 Task: Create in the project ChasePlan in Backlog an issue 'Implement a new feature to allow for virtual assistants or personal digital assistants', assign it to team member softage.4@softage.net and change the status to IN PROGRESS. Create in the project ChasePlan in Backlog an issue 'Address issues related to system accessibility for users with hearing impairments', assign it to team member softage.1@softage.net and change the status to IN PROGRESS
Action: Mouse moved to (181, 55)
Screenshot: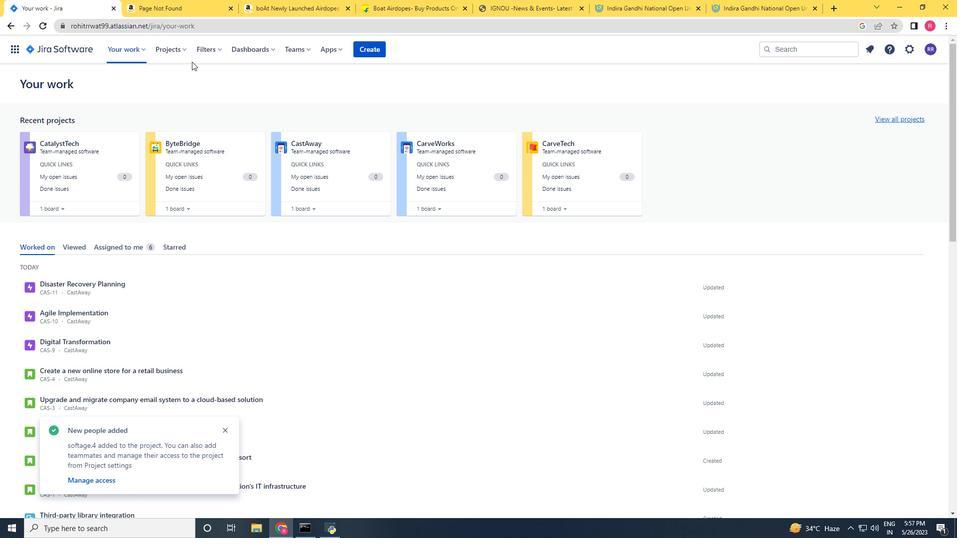 
Action: Mouse pressed left at (181, 55)
Screenshot: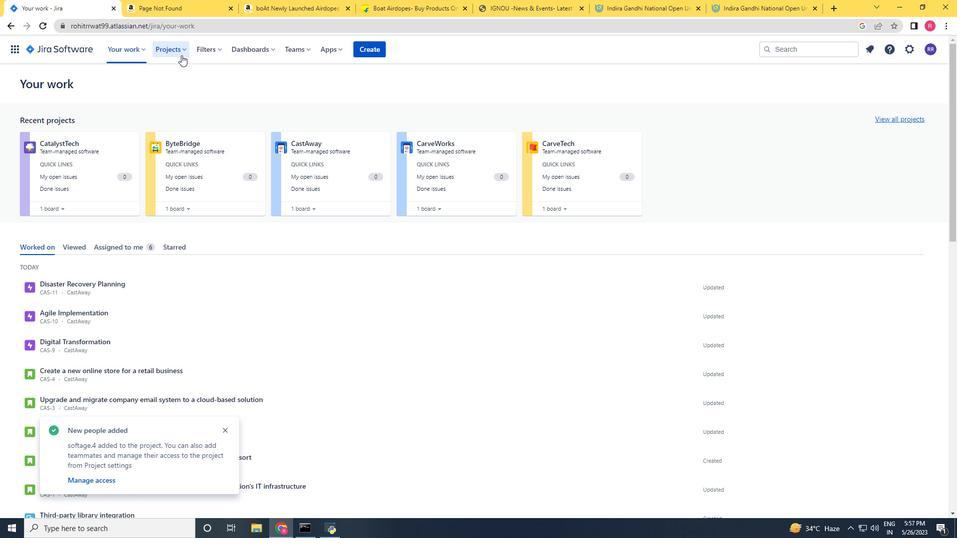 
Action: Mouse moved to (191, 90)
Screenshot: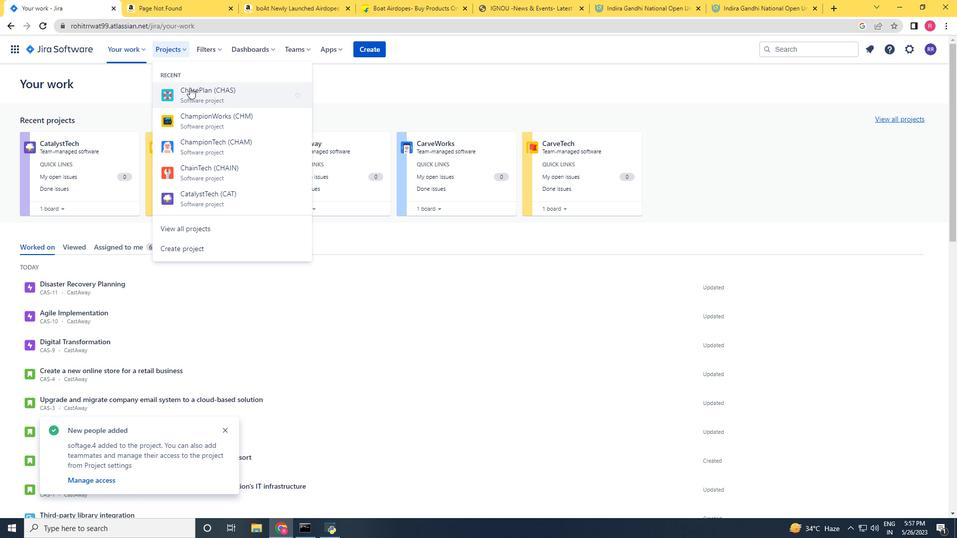
Action: Mouse pressed left at (191, 90)
Screenshot: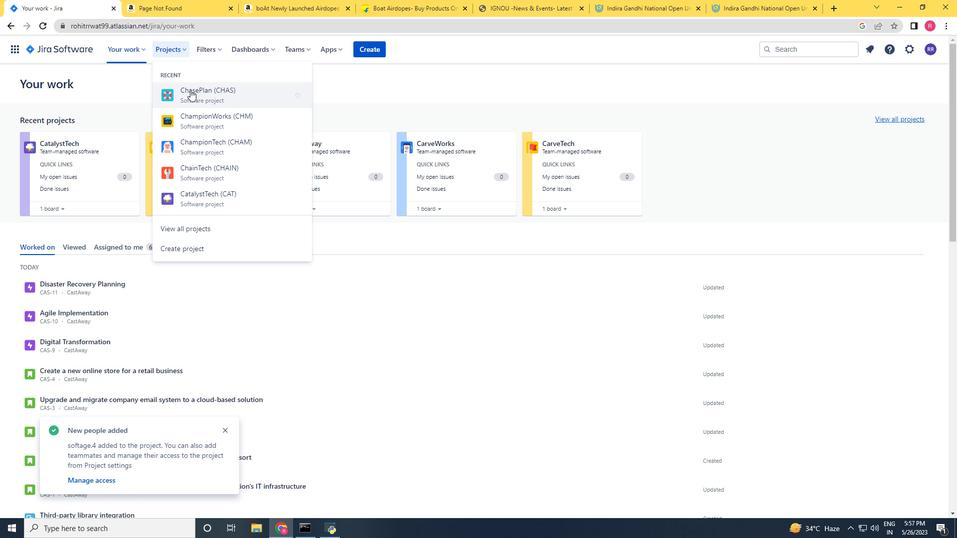 
Action: Mouse moved to (46, 156)
Screenshot: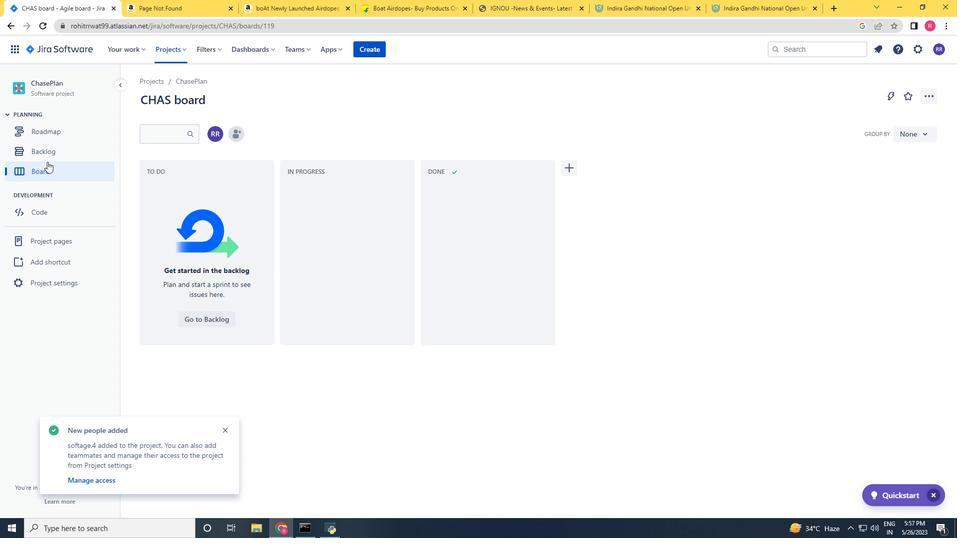 
Action: Mouse pressed left at (46, 156)
Screenshot: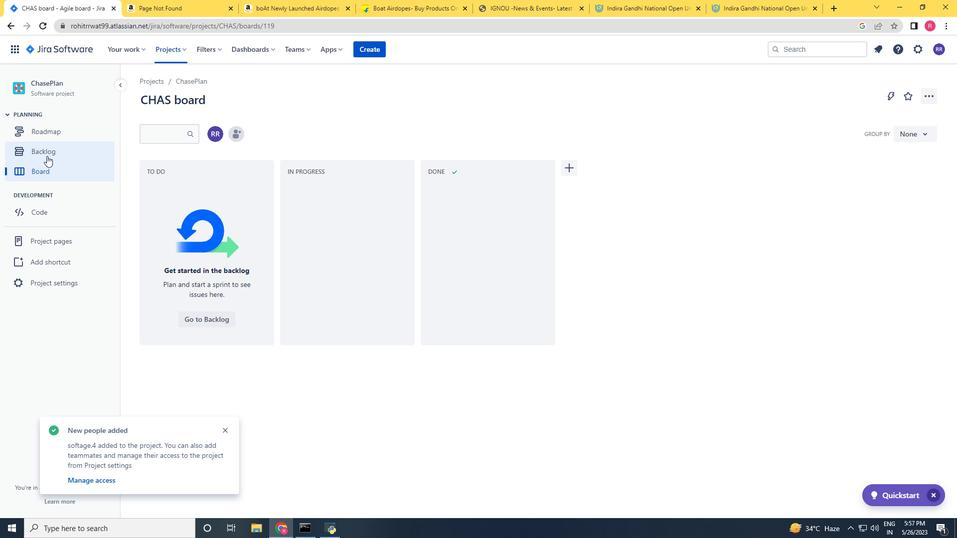 
Action: Mouse moved to (317, 367)
Screenshot: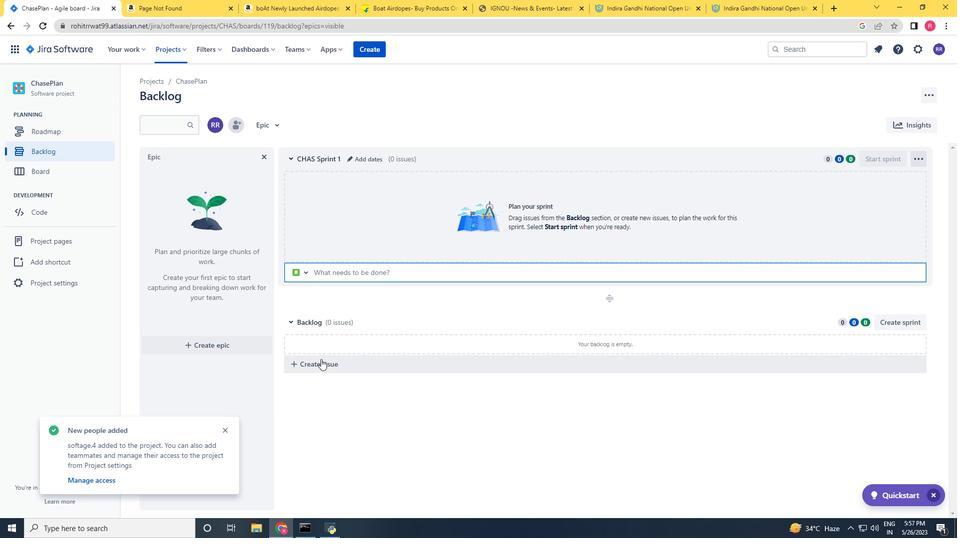 
Action: Mouse pressed left at (317, 367)
Screenshot: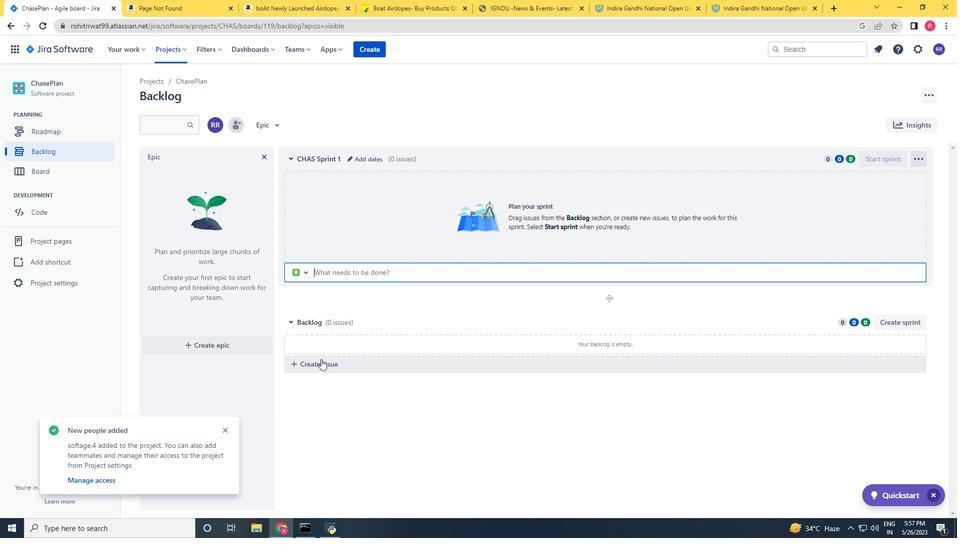 
Action: Mouse moved to (333, 351)
Screenshot: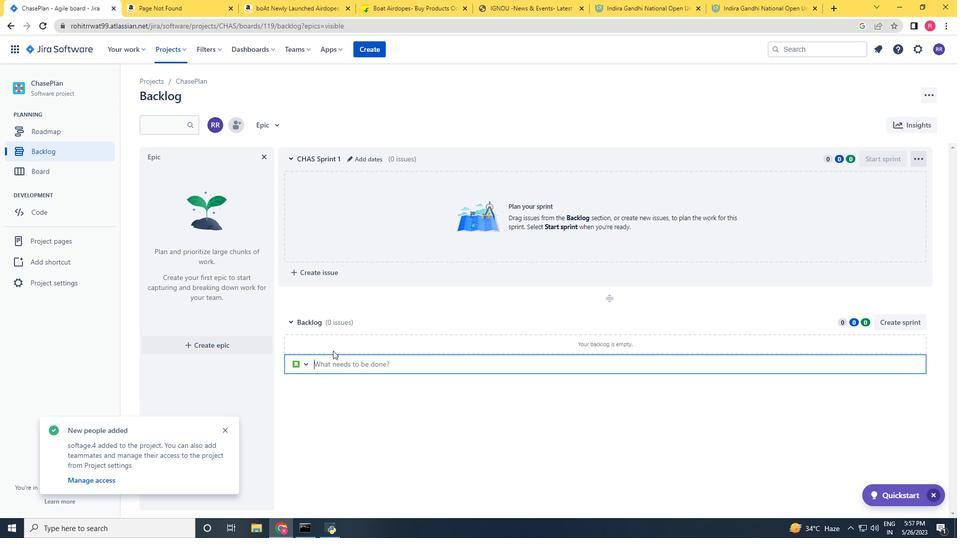 
Action: Key pressed <Key.shift>Implement<Key.space>a<Key.space>new<Key.space>feature<Key.space>to<Key.space>allow<Key.space>for<Key.space>viet<Key.backspace><Key.backspace>rtual<Key.space>assistants<Key.space>or<Key.space>personal<Key.space>digital<Key.space>sa<Key.backspace><Key.backspace>assistans
Screenshot: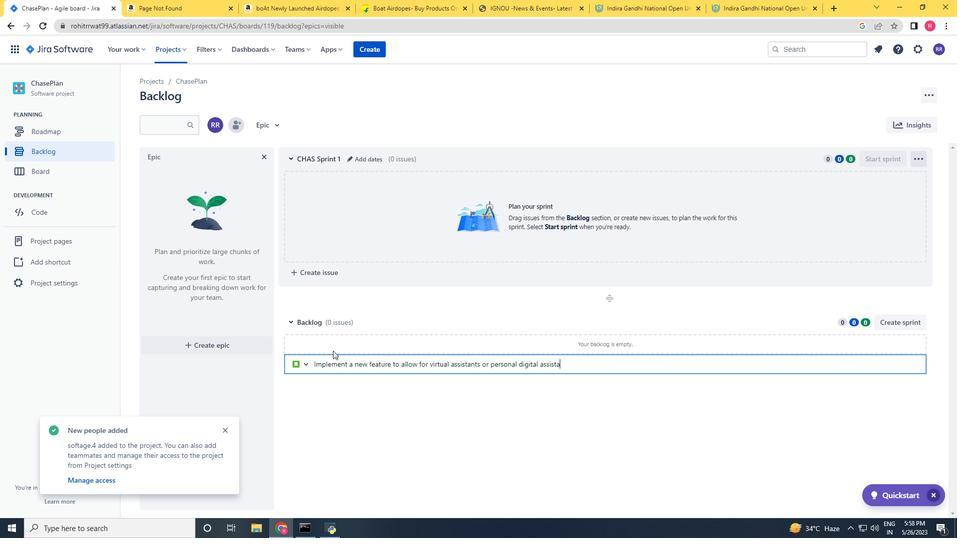 
Action: Mouse moved to (478, 351)
Screenshot: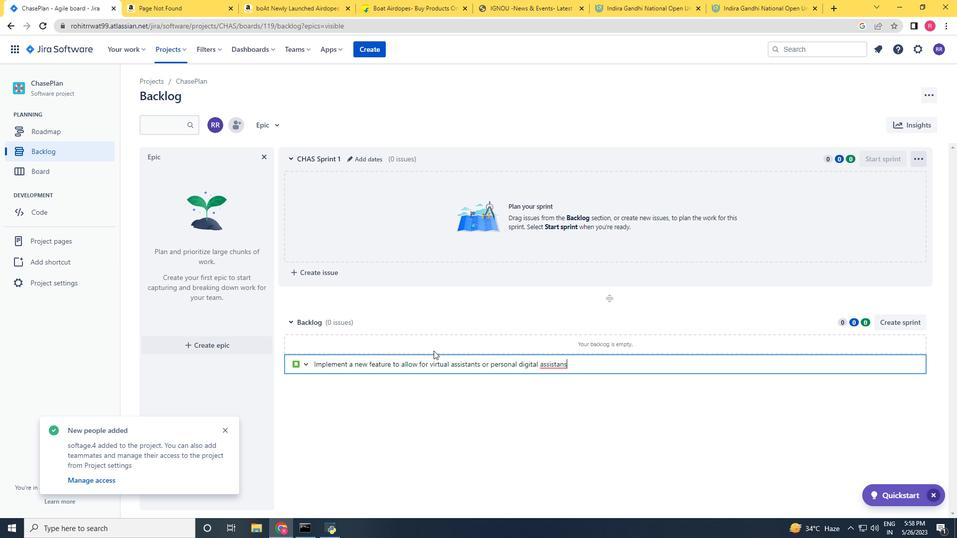 
Action: Key pressed <Key.backspace>ts
Screenshot: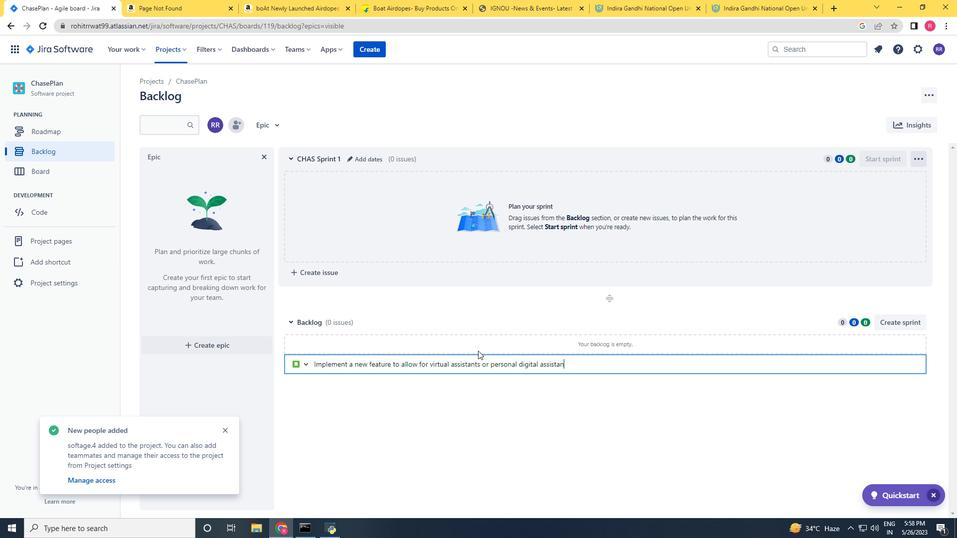 
Action: Mouse moved to (622, 390)
Screenshot: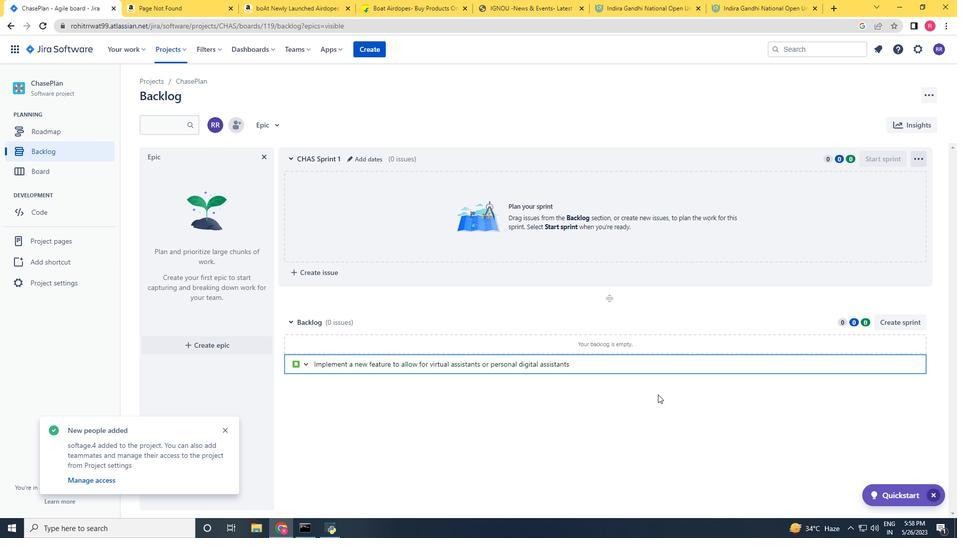 
Action: Key pressed <Key.enter>
Screenshot: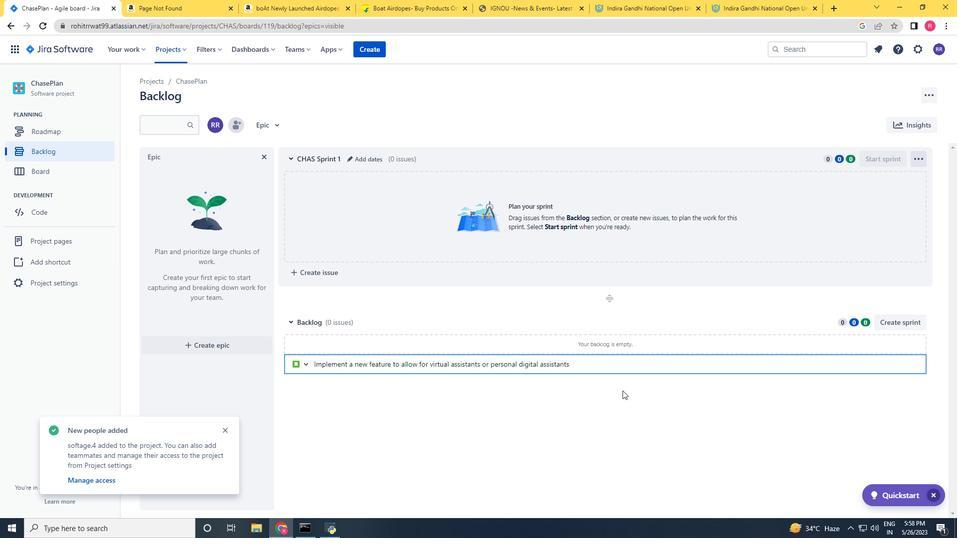 
Action: Mouse moved to (899, 346)
Screenshot: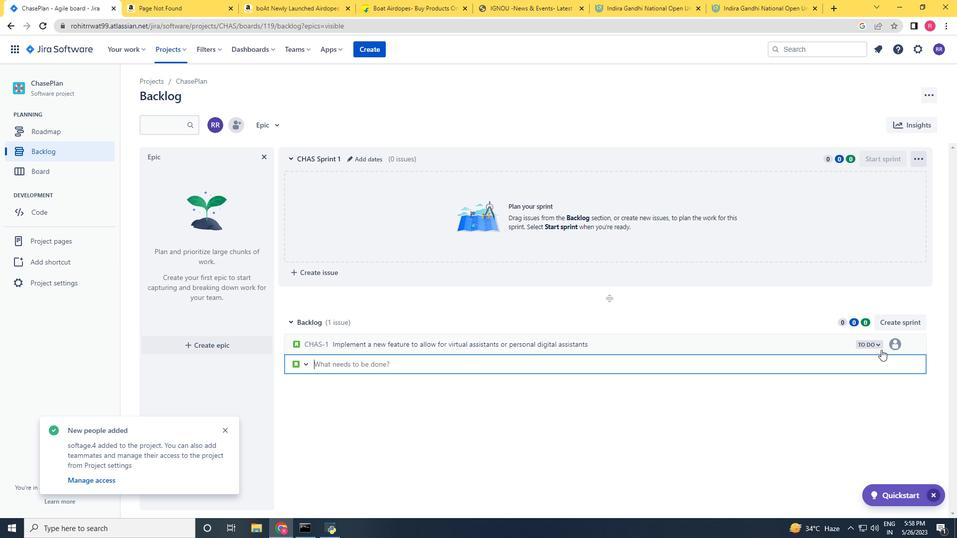 
Action: Mouse pressed left at (899, 346)
Screenshot: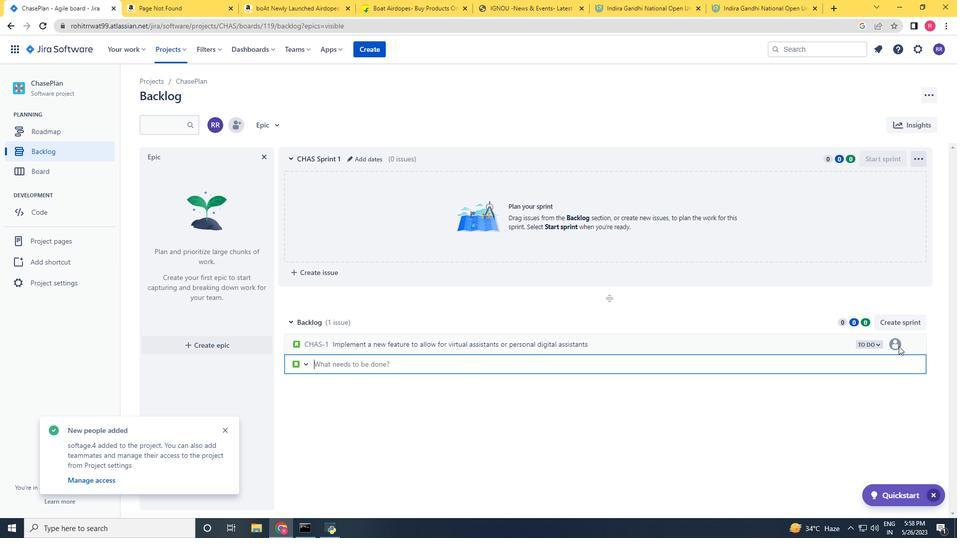 
Action: Mouse moved to (897, 345)
Screenshot: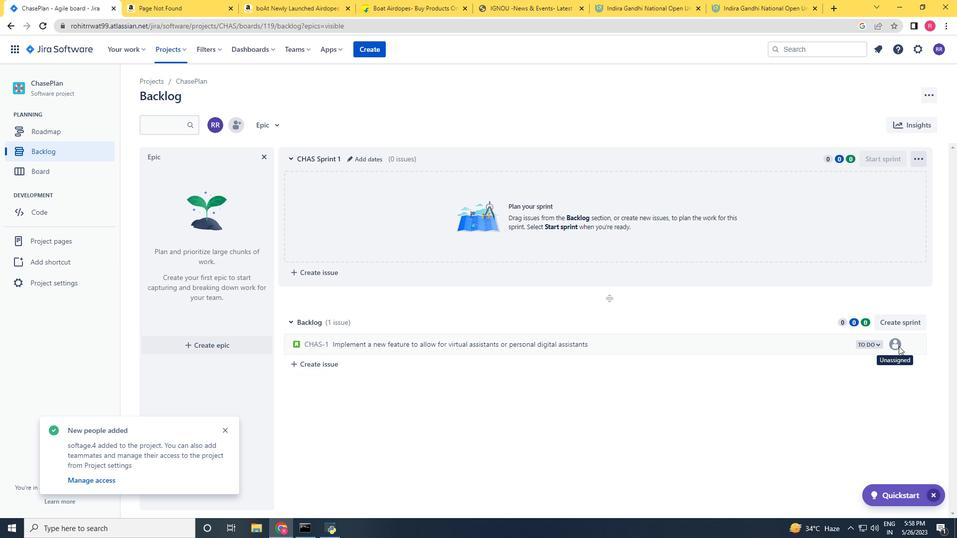 
Action: Mouse pressed left at (897, 345)
Screenshot: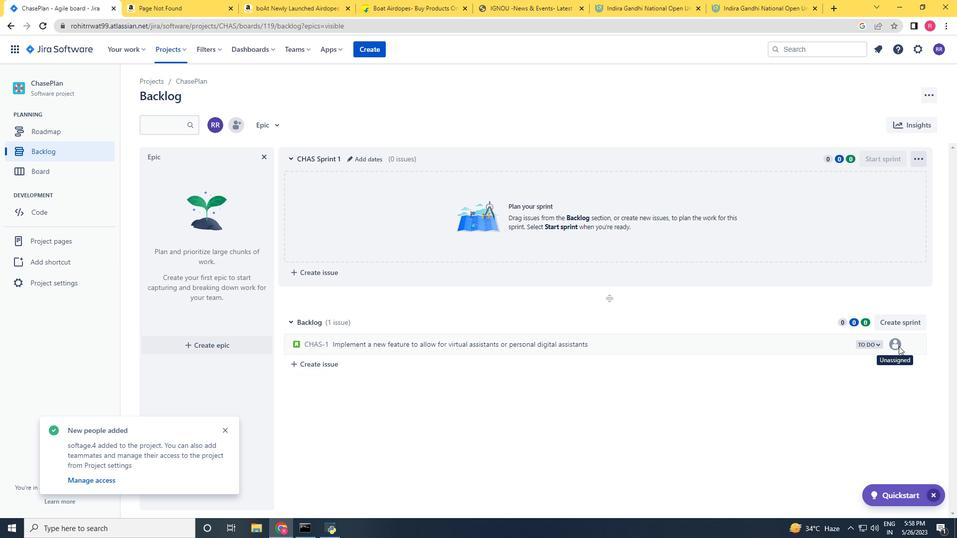 
Action: Mouse moved to (893, 344)
Screenshot: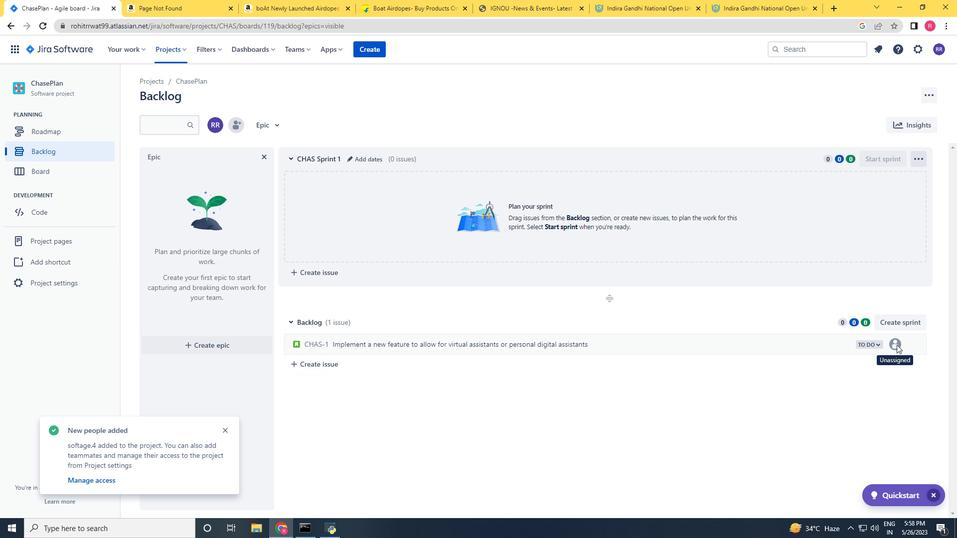
Action: Mouse pressed left at (893, 344)
Screenshot: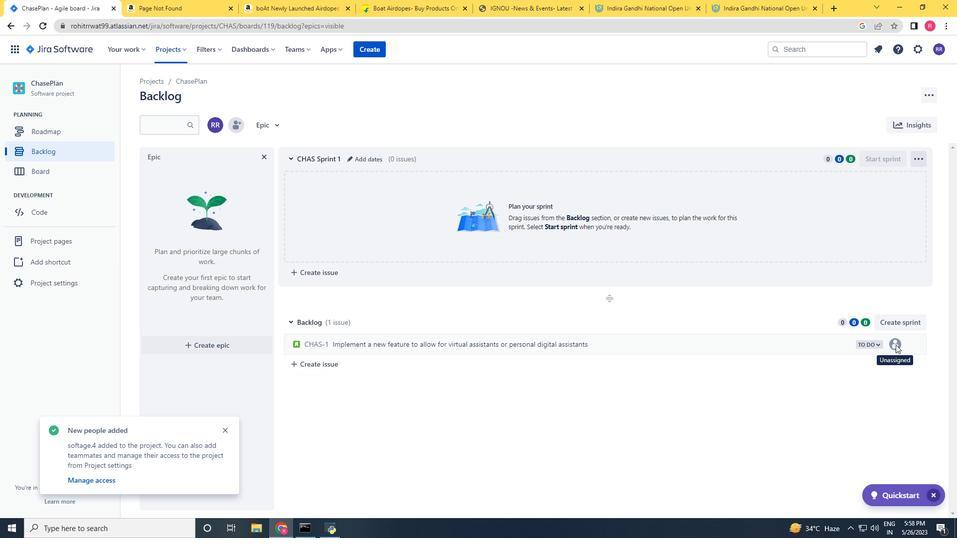 
Action: Mouse moved to (829, 348)
Screenshot: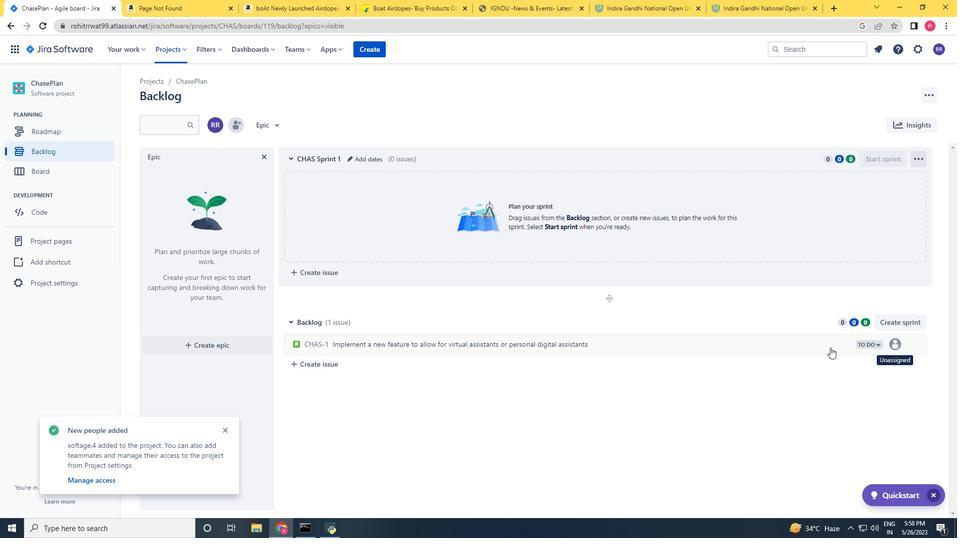 
Action: Mouse pressed left at (829, 348)
Screenshot: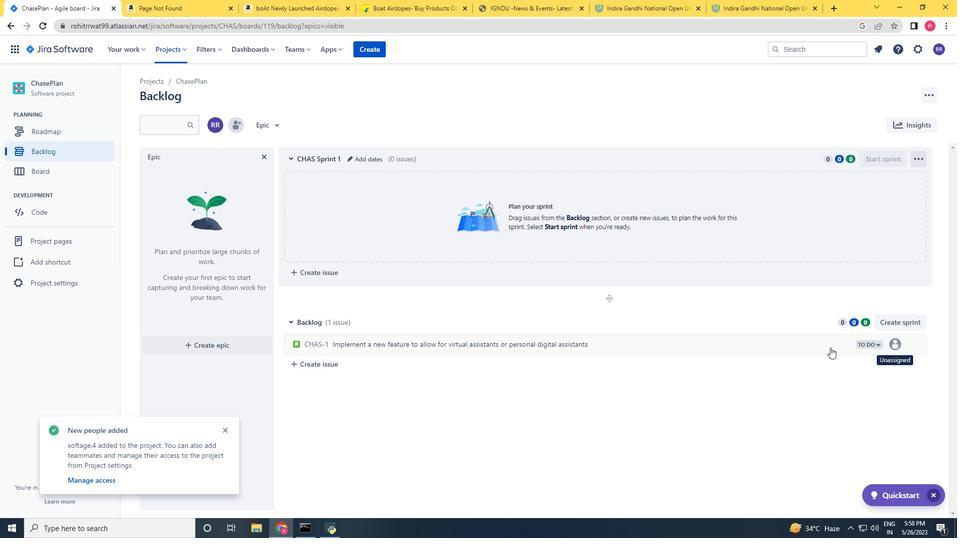 
Action: Mouse moved to (838, 341)
Screenshot: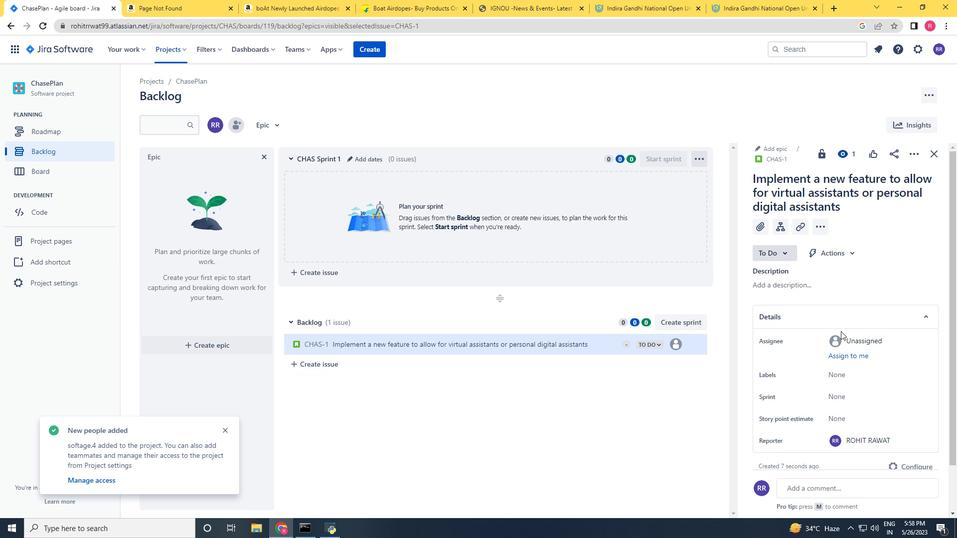 
Action: Mouse pressed left at (838, 341)
Screenshot: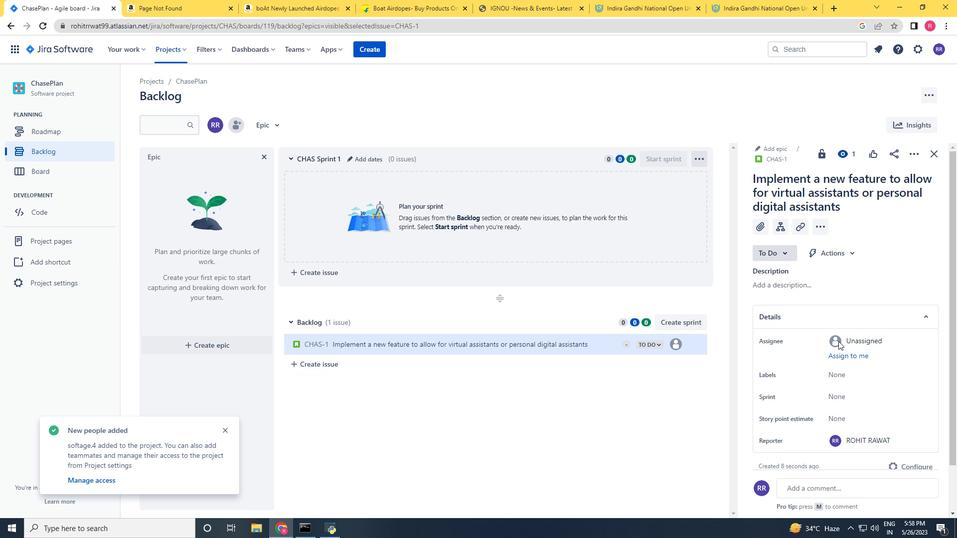
Action: Mouse pressed left at (838, 341)
Screenshot: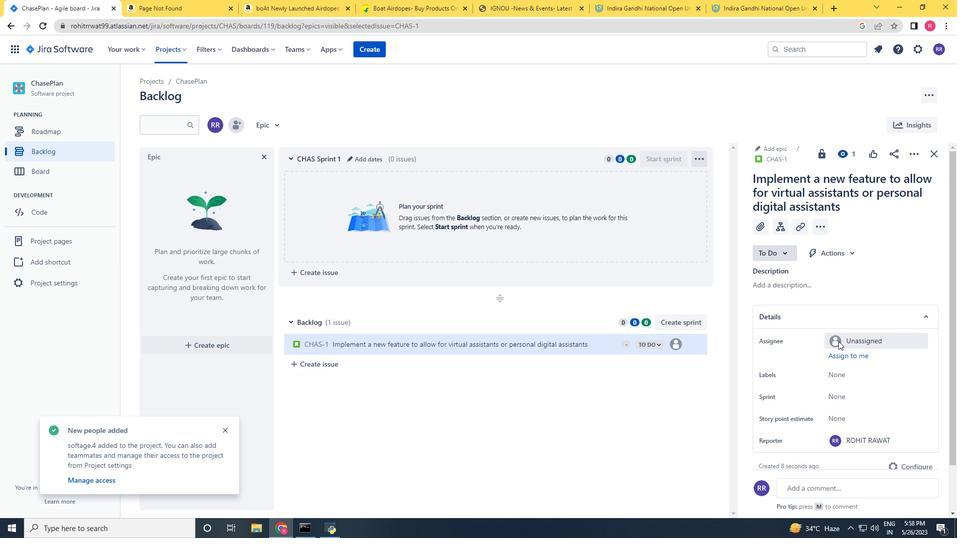
Action: Mouse moved to (834, 326)
Screenshot: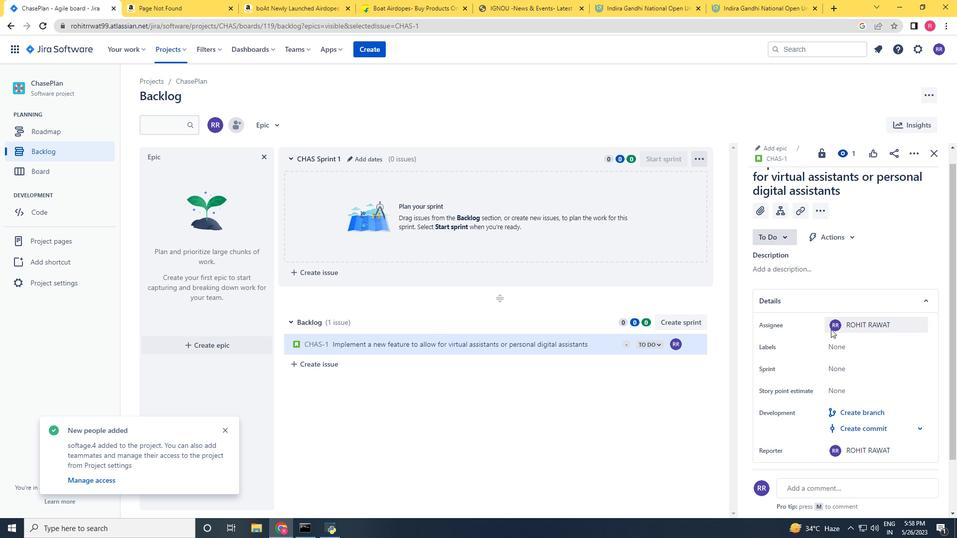 
Action: Mouse pressed left at (834, 326)
Screenshot: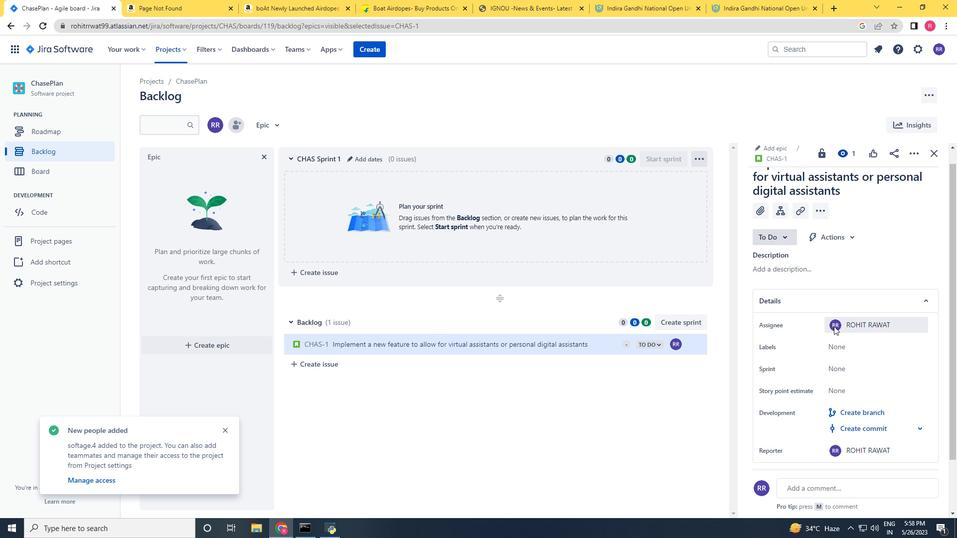 
Action: Mouse pressed left at (834, 326)
Screenshot: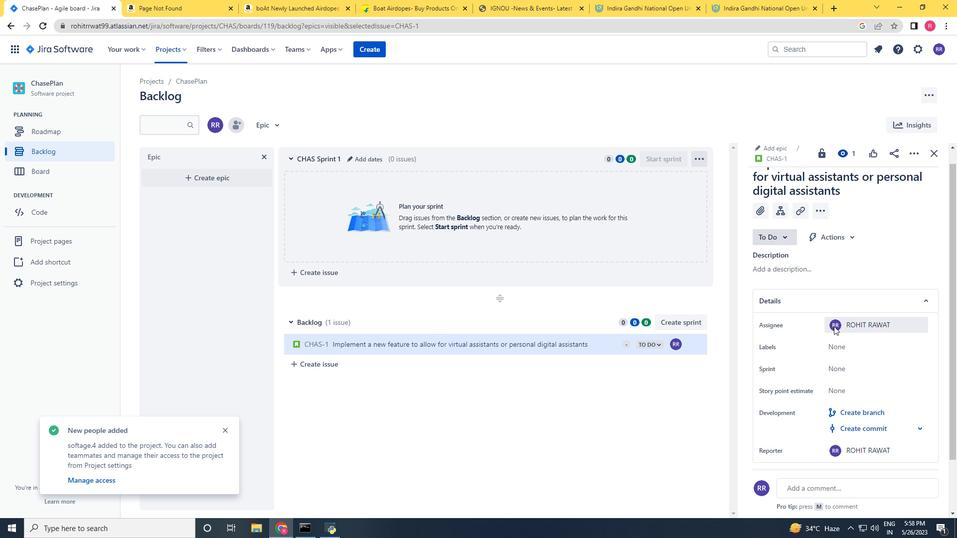 
Action: Key pressed softage.4<Key.shift_r>@softage.net
Screenshot: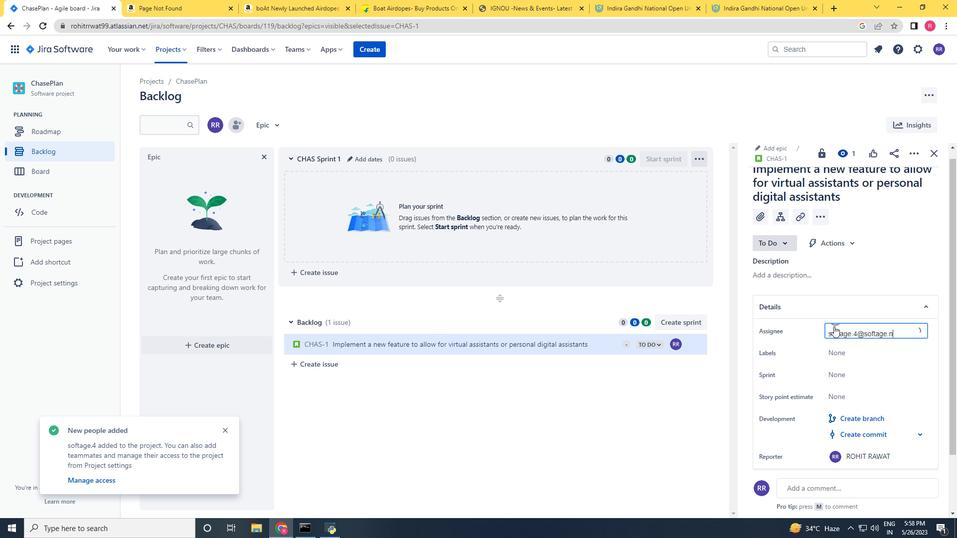 
Action: Mouse moved to (904, 333)
Screenshot: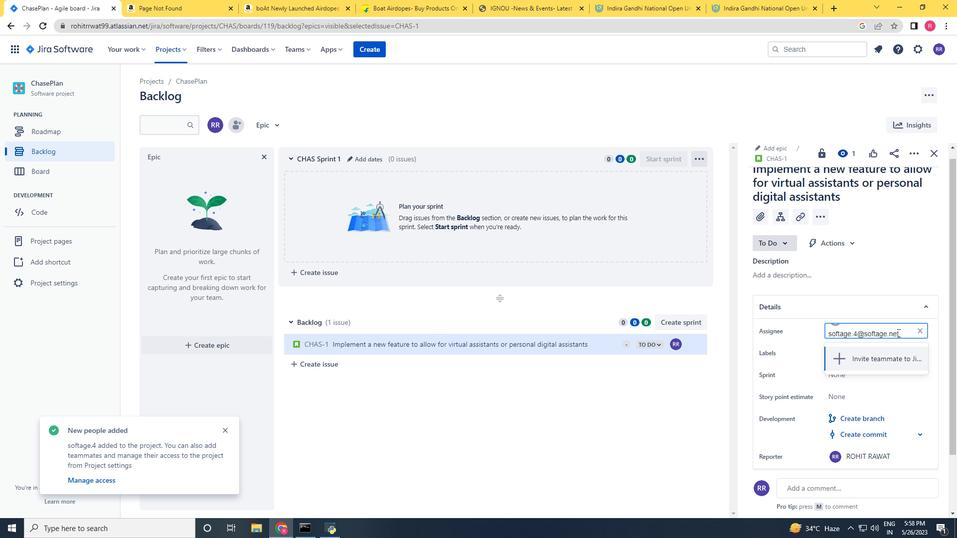 
Action: Key pressed <Key.enter>
Screenshot: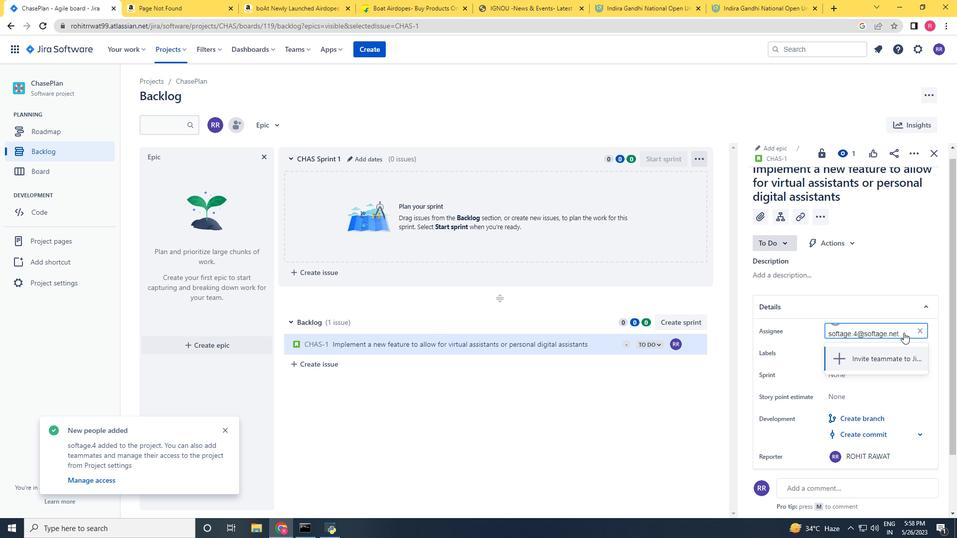 
Action: Mouse moved to (890, 342)
Screenshot: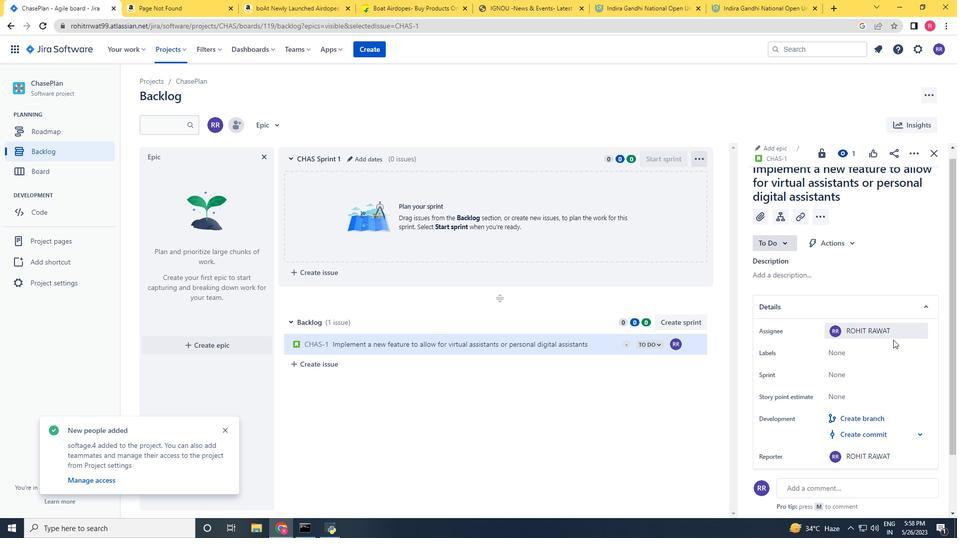 
Action: Mouse scrolled (890, 343) with delta (0, 0)
Screenshot: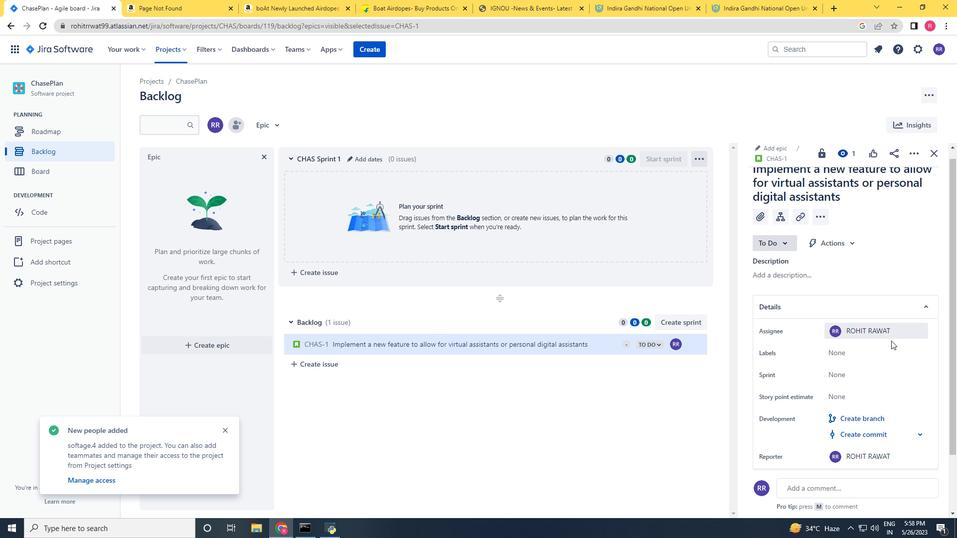 
Action: Mouse scrolled (890, 343) with delta (0, 0)
Screenshot: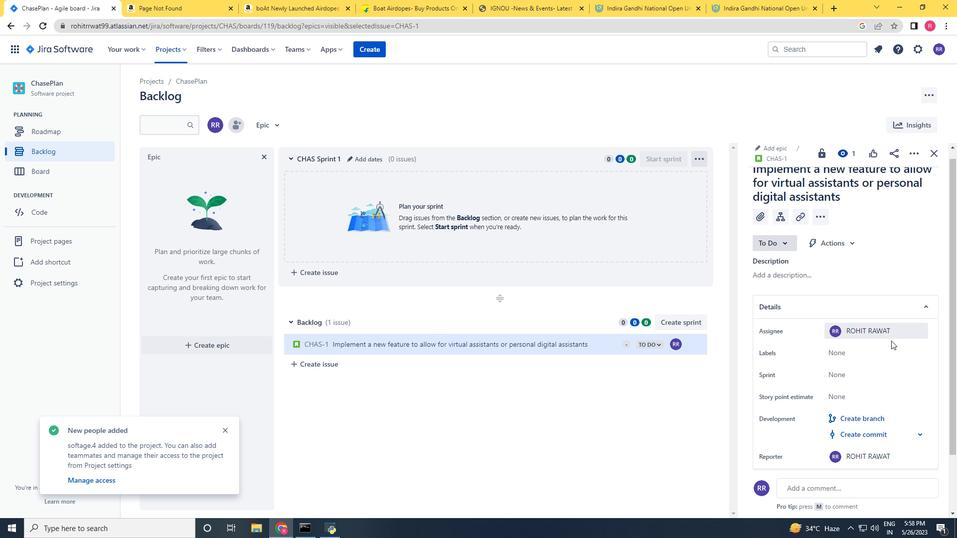 
Action: Mouse moved to (11, 53)
Screenshot: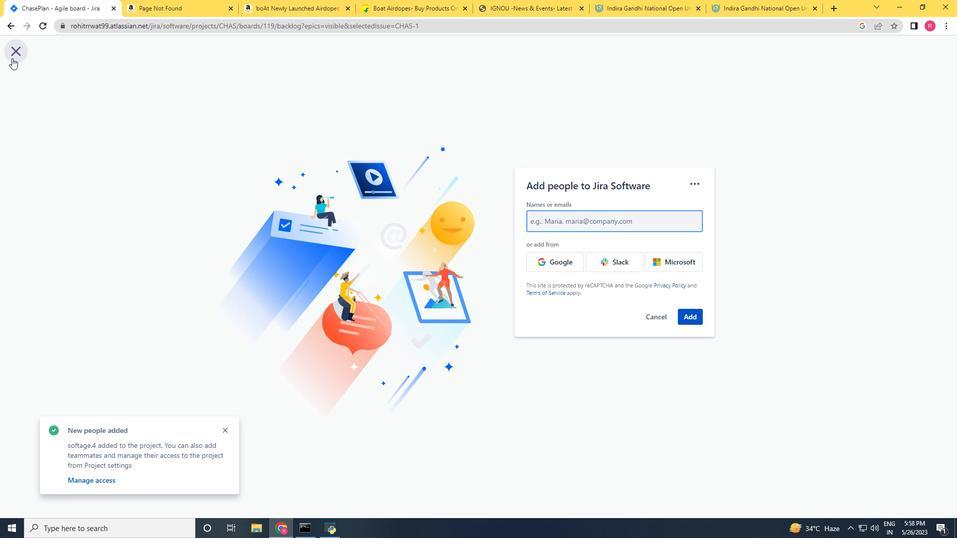 
Action: Mouse pressed left at (11, 53)
Screenshot: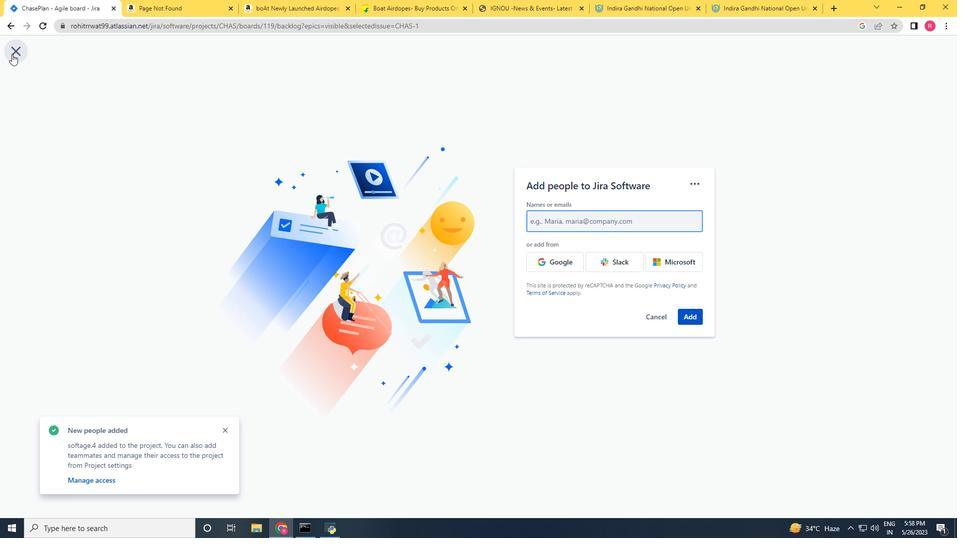 
Action: Mouse moved to (940, 148)
Screenshot: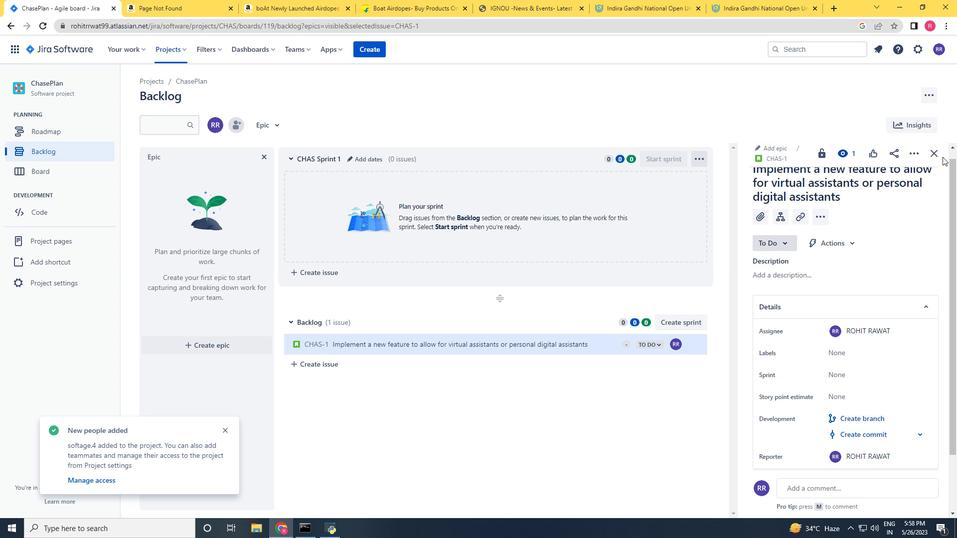 
Action: Mouse pressed left at (940, 148)
Screenshot: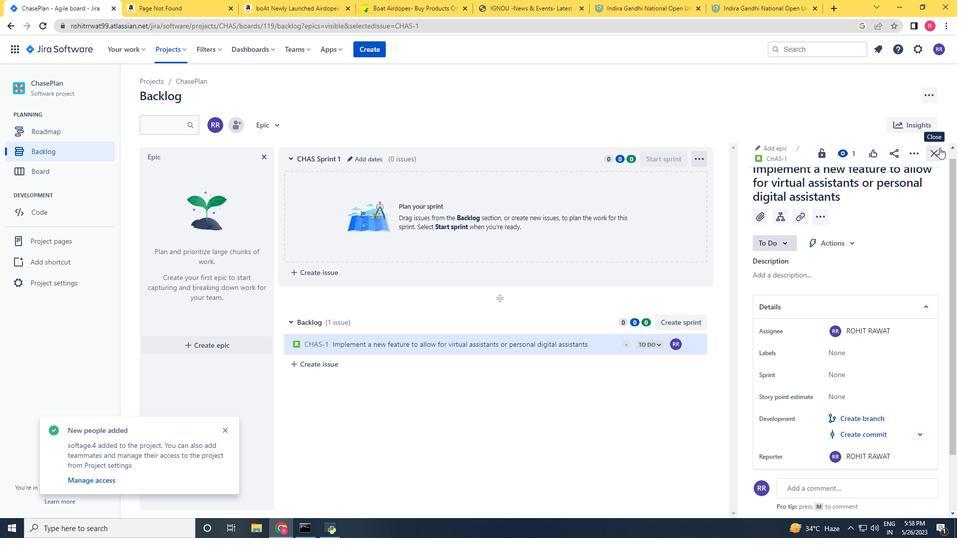 
Action: Mouse moved to (894, 341)
Screenshot: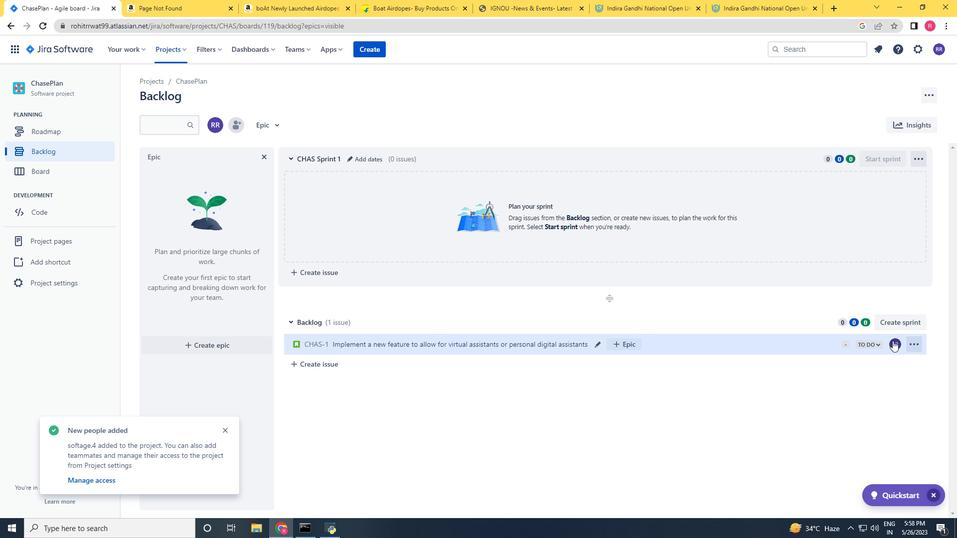 
Action: Mouse pressed left at (894, 341)
Screenshot: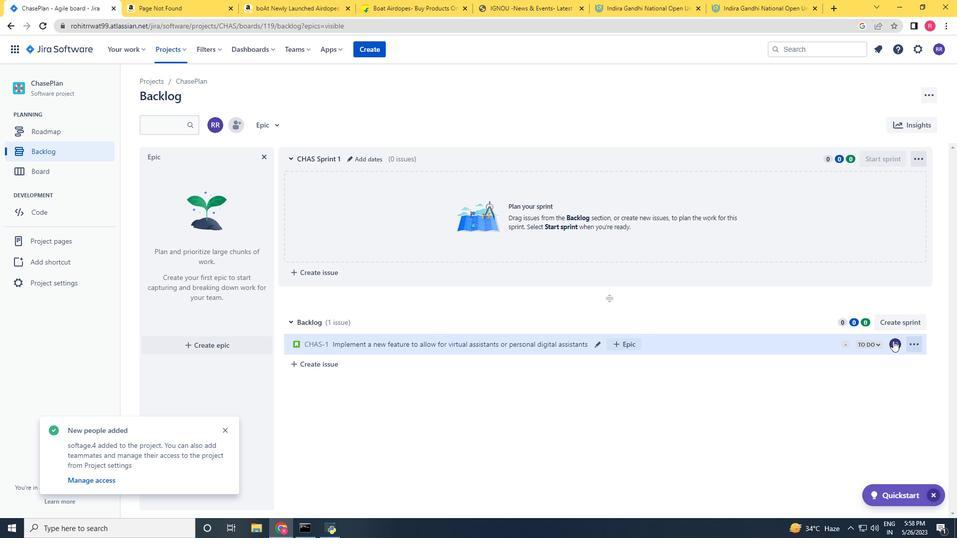 
Action: Mouse moved to (894, 341)
Screenshot: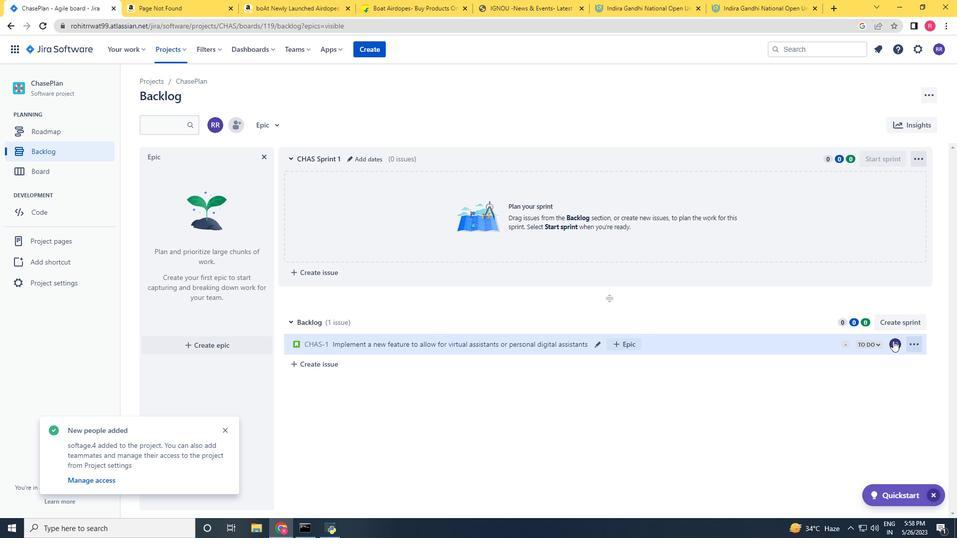 
Action: Key pressed sofrag<Key.backspace><Key.backspace><Key.backspace>
Screenshot: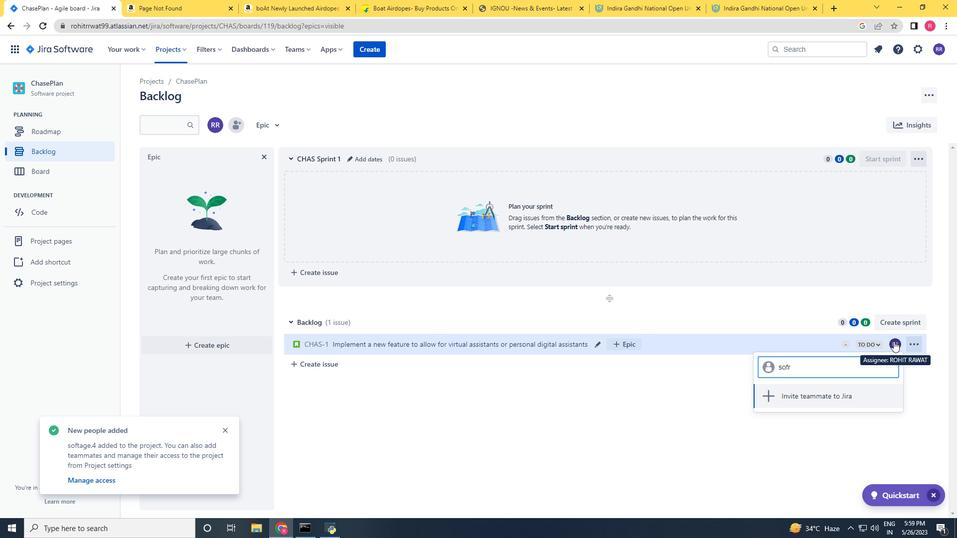 
Action: Mouse moved to (826, 396)
Screenshot: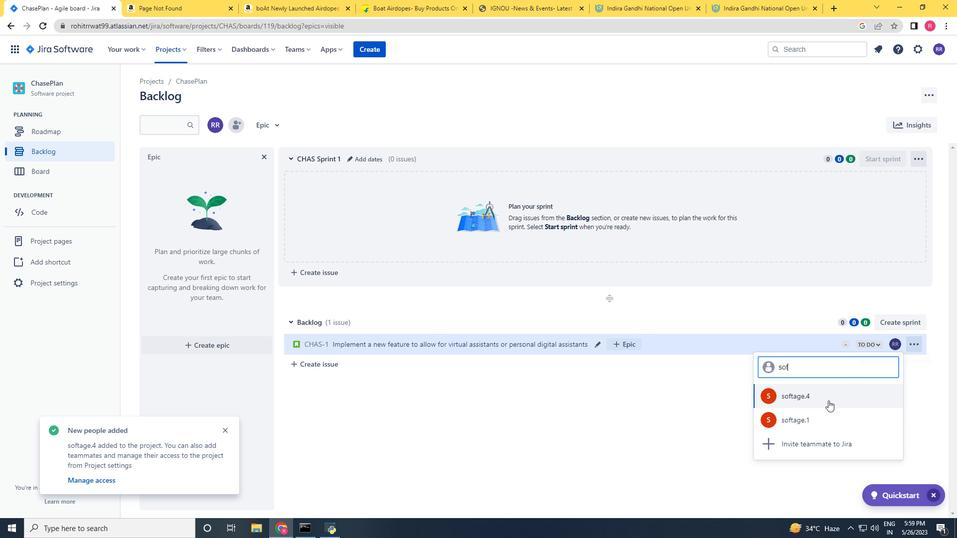 
Action: Mouse pressed left at (826, 396)
Screenshot: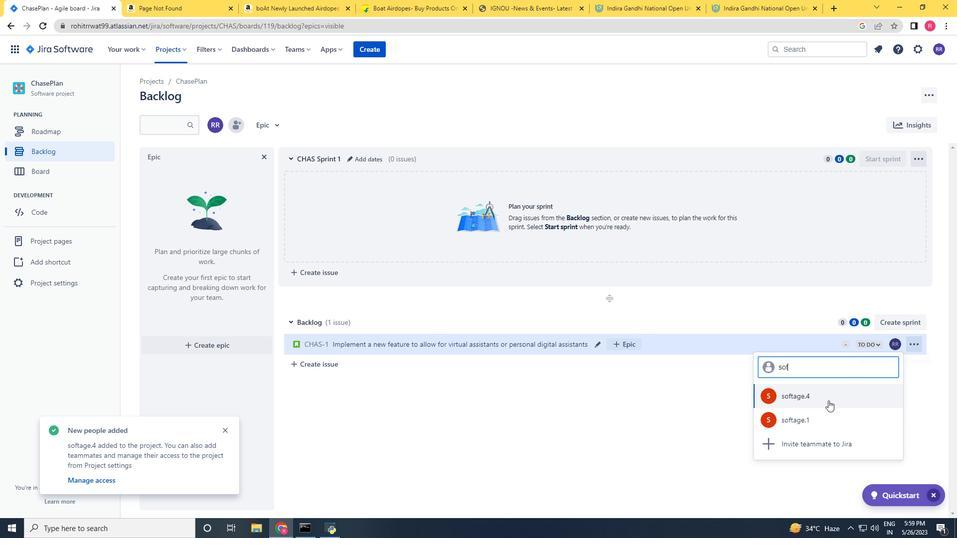 
Action: Mouse moved to (865, 342)
Screenshot: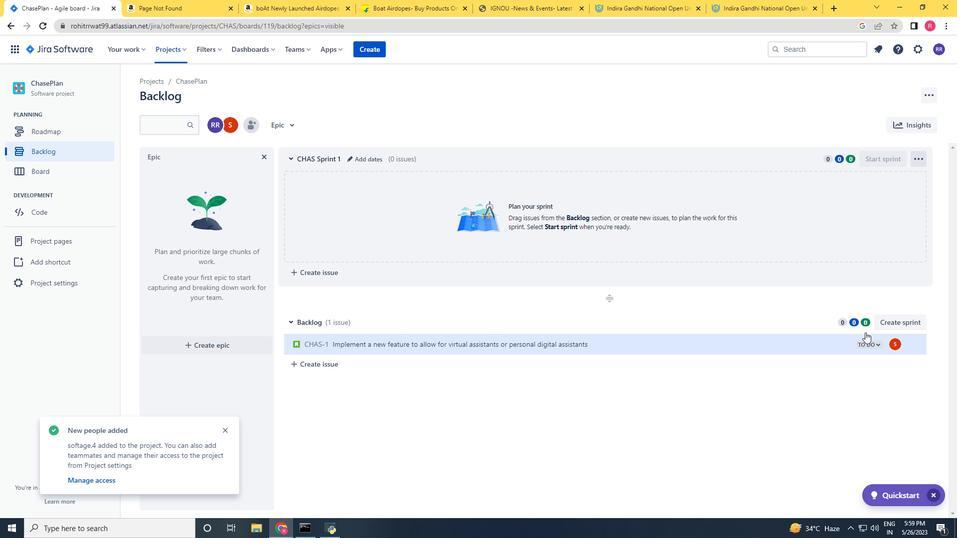 
Action: Mouse pressed left at (865, 342)
Screenshot: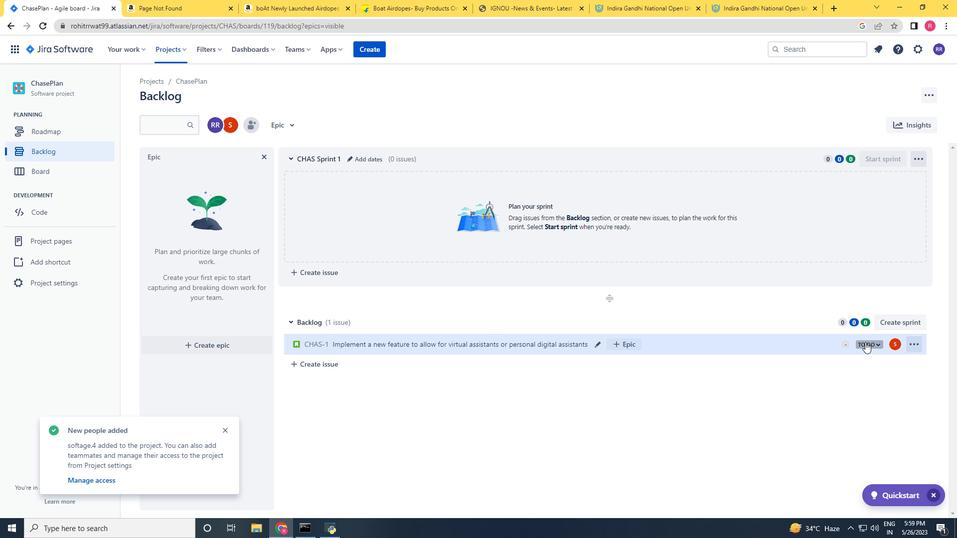
Action: Mouse moved to (835, 367)
Screenshot: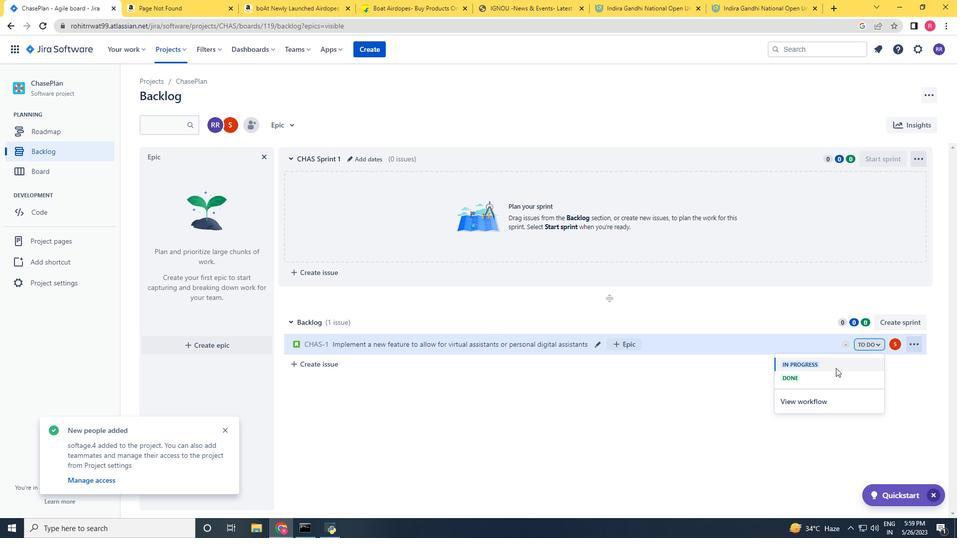 
Action: Mouse pressed left at (835, 367)
Screenshot: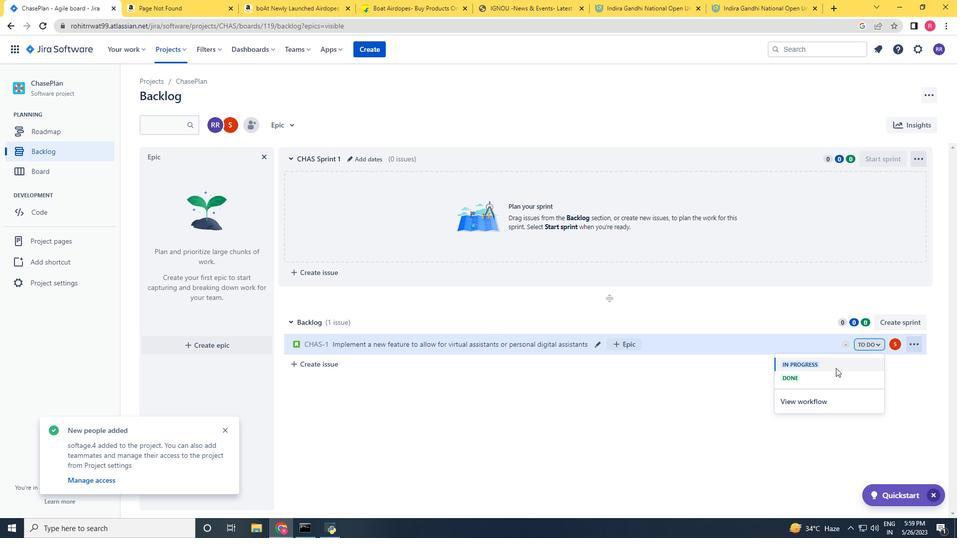 
Action: Mouse moved to (336, 363)
Screenshot: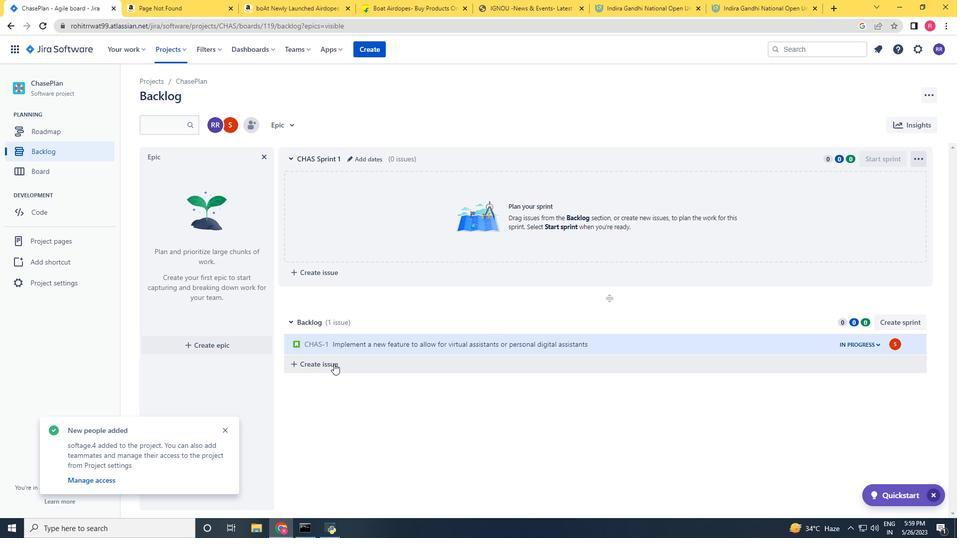 
Action: Mouse pressed left at (336, 363)
Screenshot: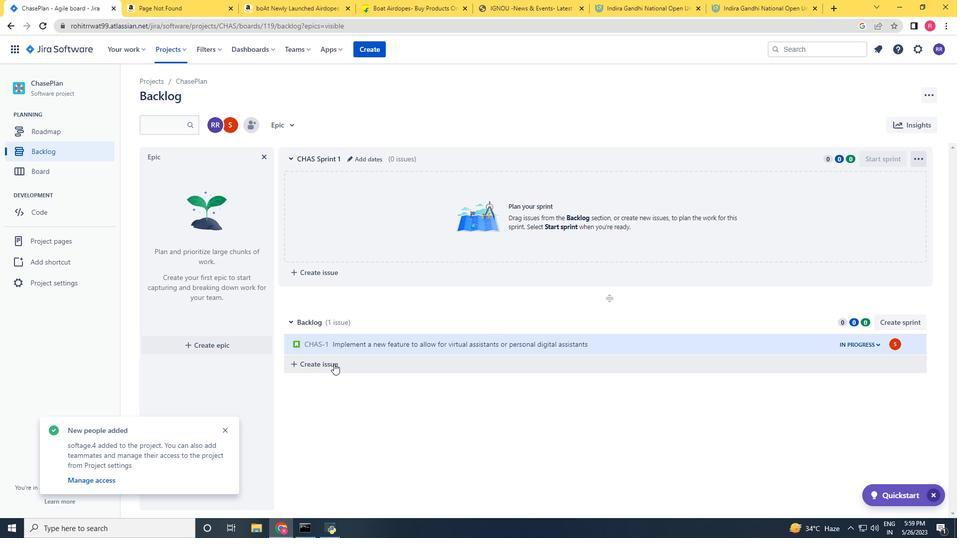 
Action: Mouse moved to (550, 247)
Screenshot: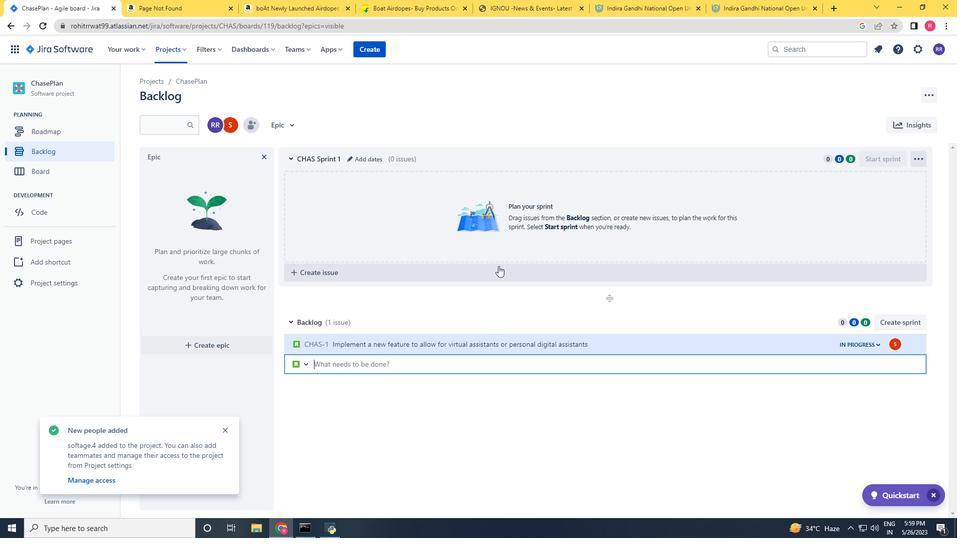 
Action: Key pressed <Key.shift>Address<Key.space>issue<Key.space>related<Key.space>to<Key.space>system<Key.space>accessibility<Key.space><Key.enter>
Screenshot: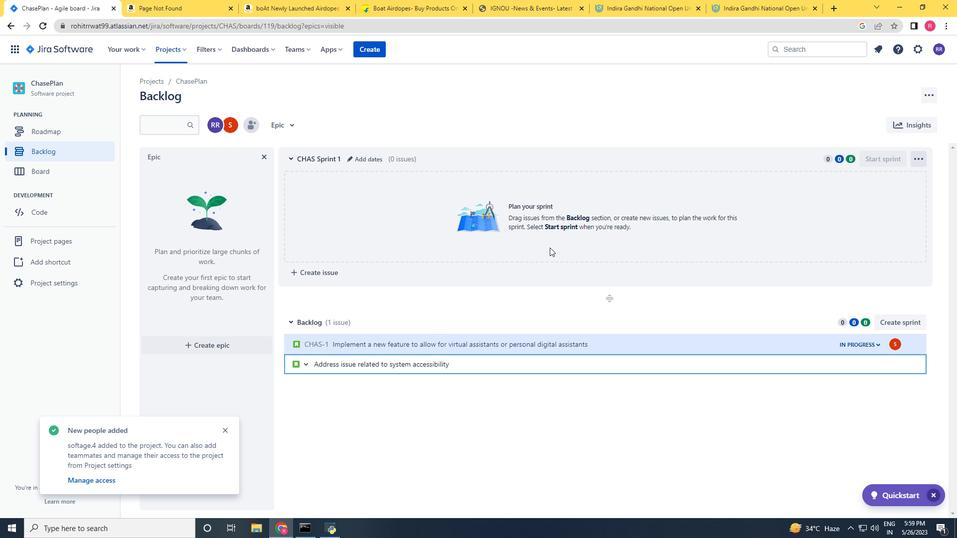 
Action: Mouse moved to (897, 368)
Screenshot: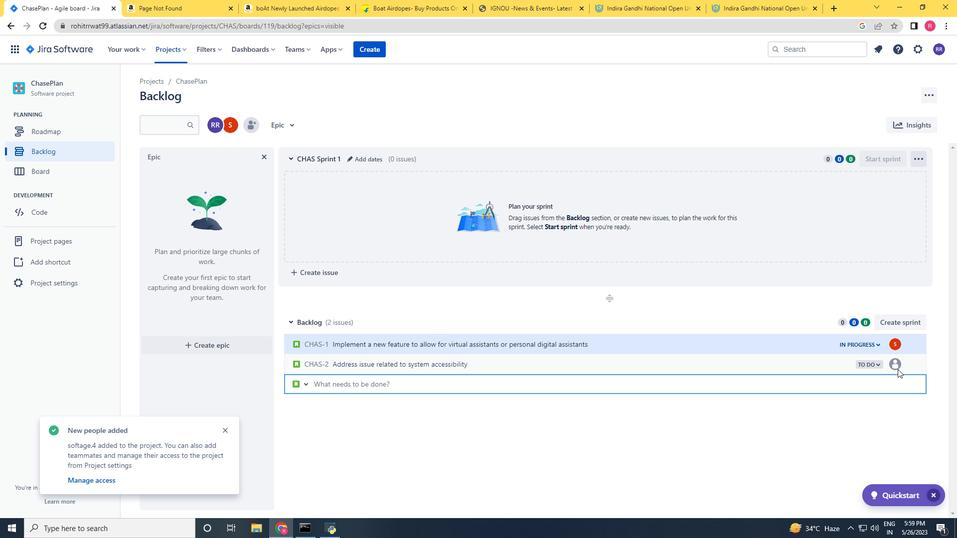 
Action: Mouse pressed left at (897, 368)
Screenshot: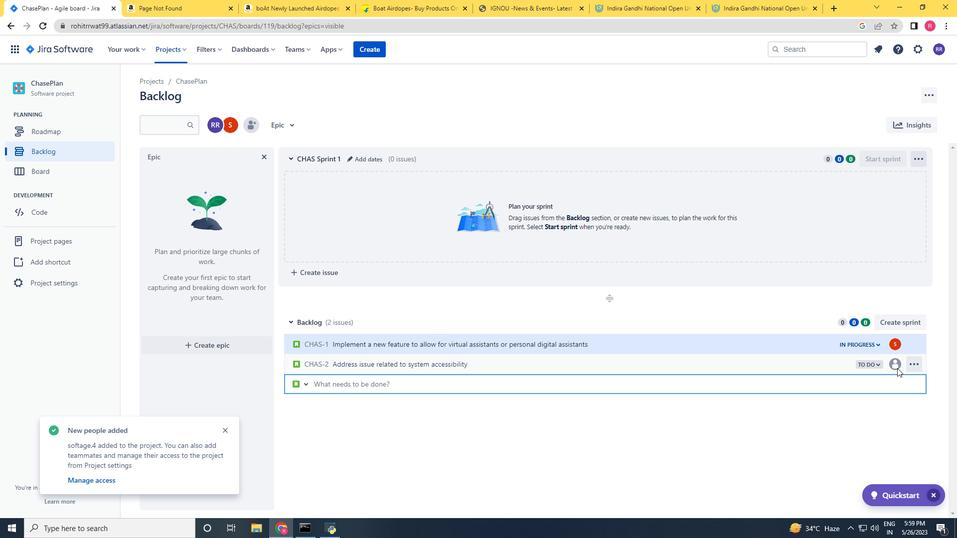 
Action: Mouse moved to (895, 366)
Screenshot: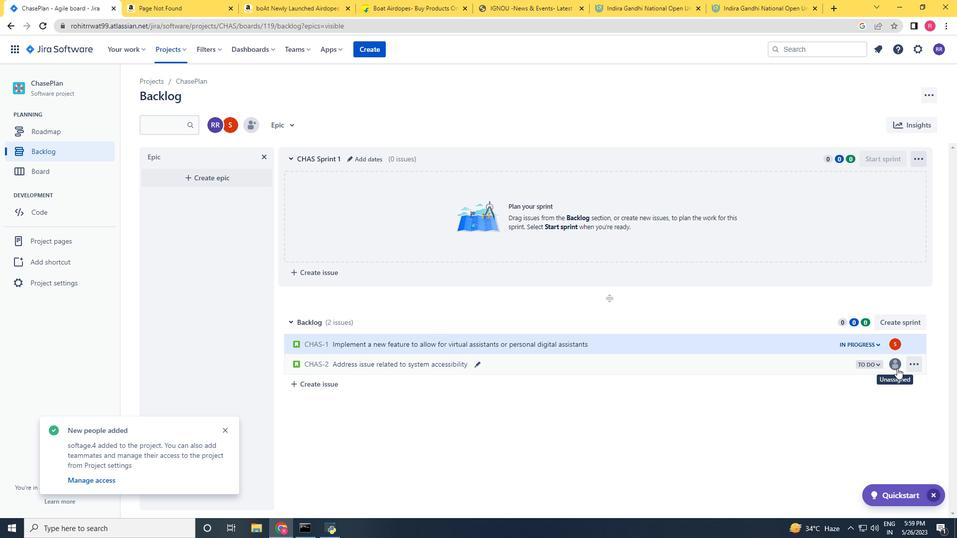 
Action: Mouse pressed left at (895, 366)
Screenshot: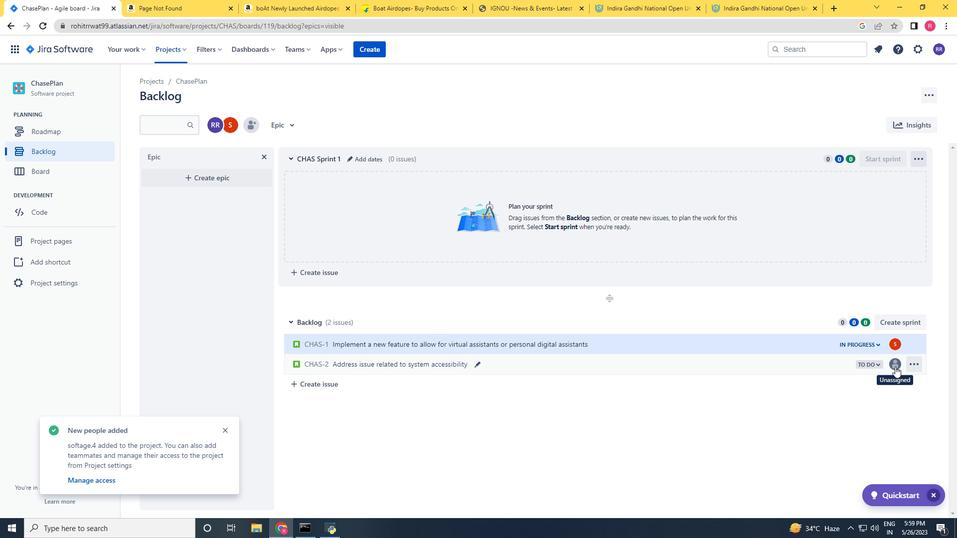
Action: Mouse moved to (846, 419)
Screenshot: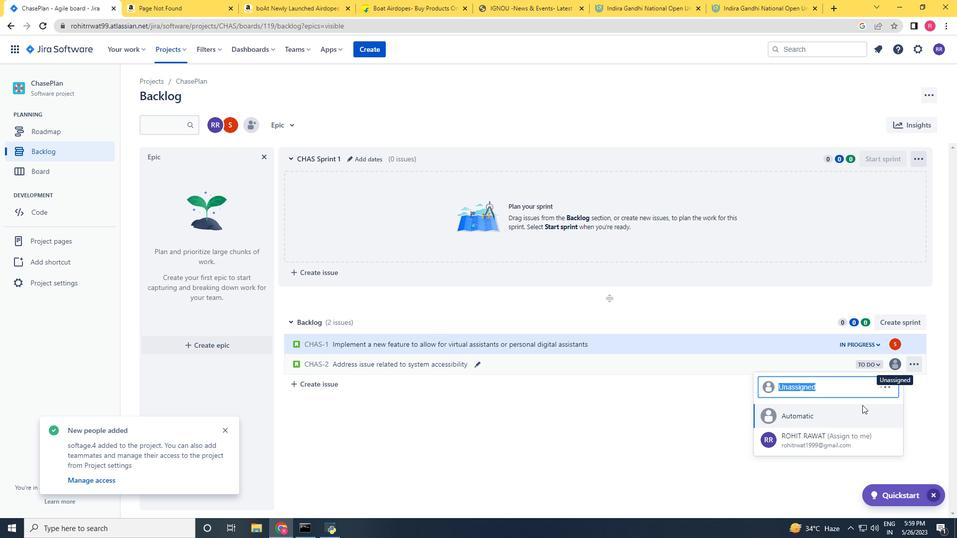 
Action: Key pressed sp<Key.backspace>p
Screenshot: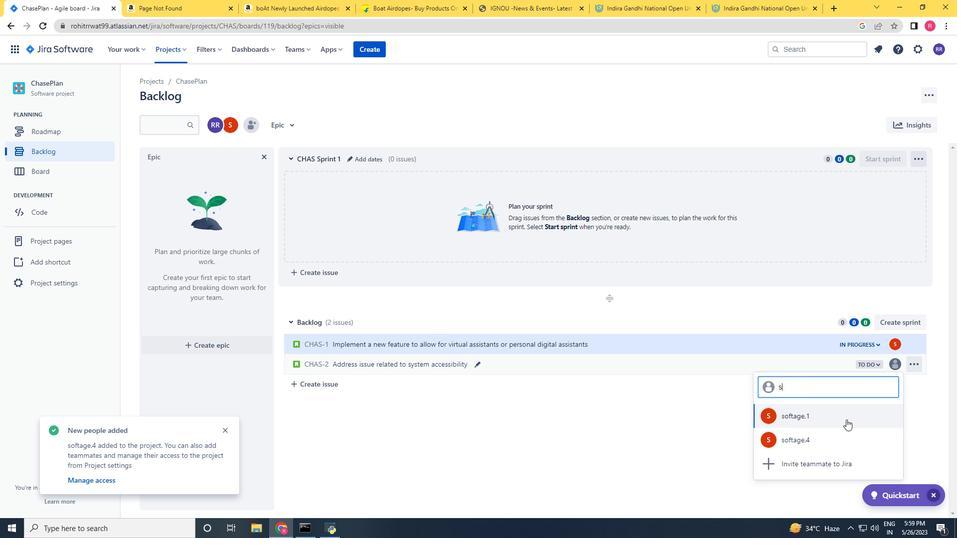 
Action: Mouse pressed left at (846, 419)
Screenshot: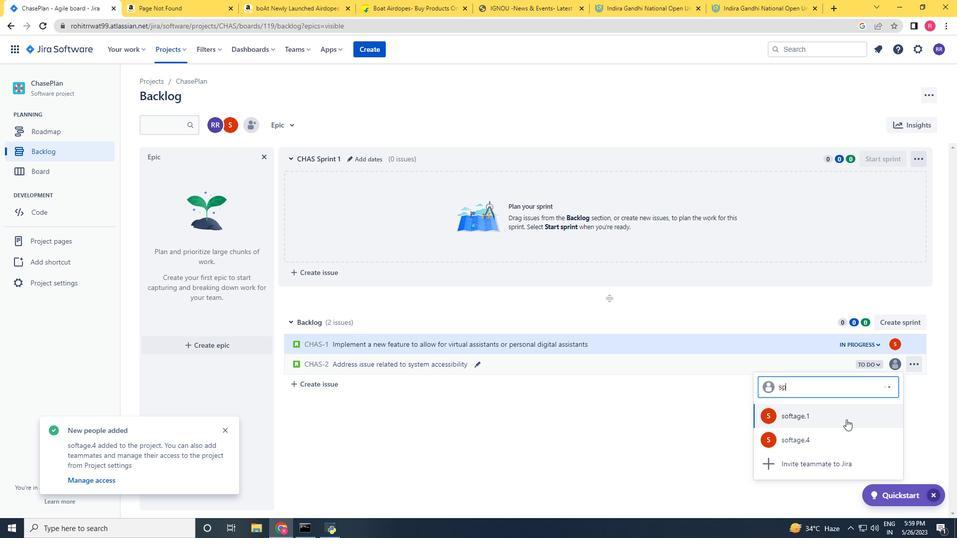 
Action: Mouse moved to (229, 147)
Screenshot: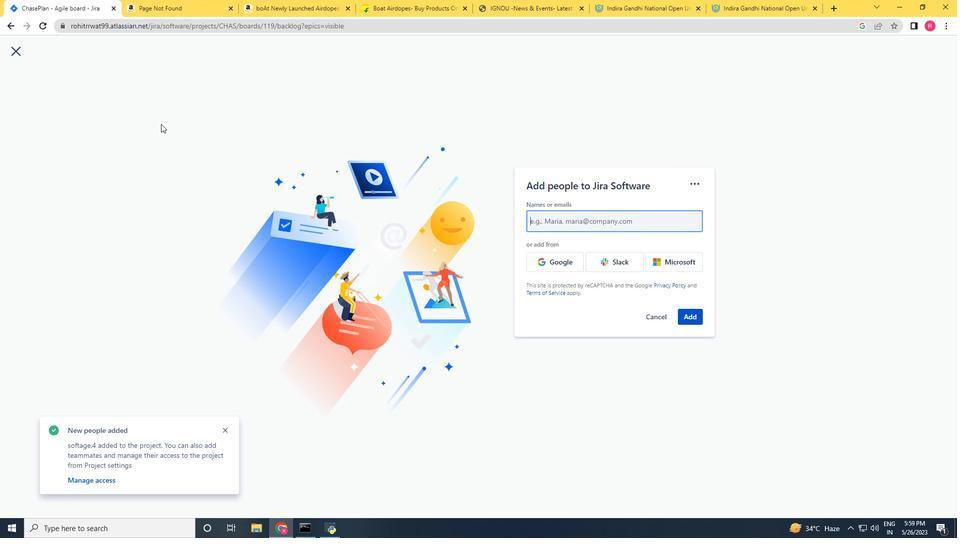 
